 Task: Sort the products by price (highest first).
Action: Mouse moved to (18, 69)
Screenshot: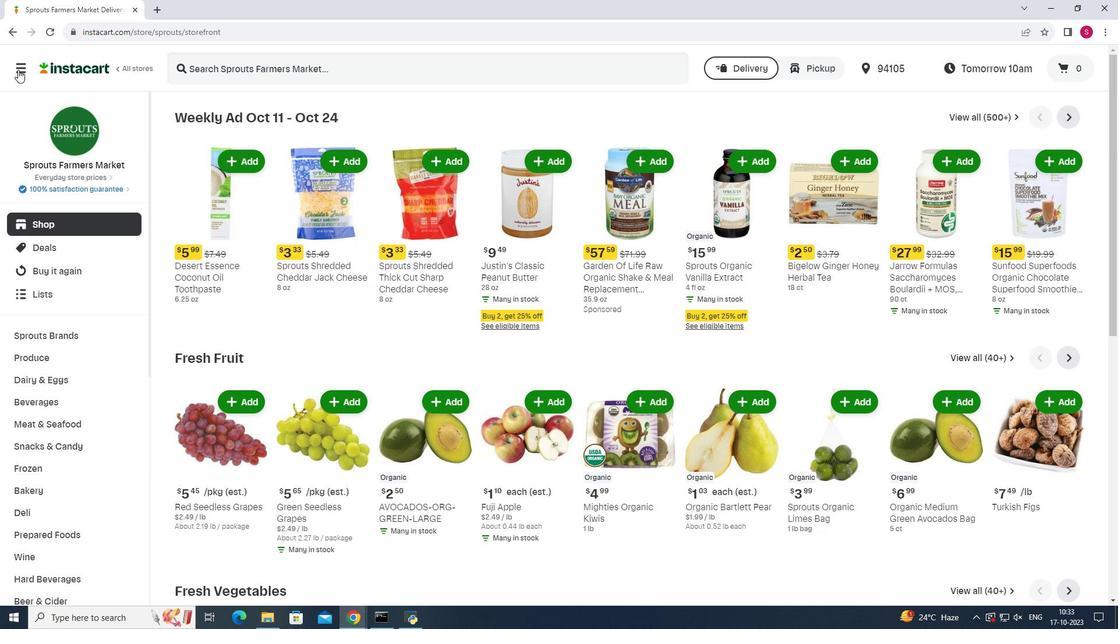 
Action: Mouse pressed left at (18, 69)
Screenshot: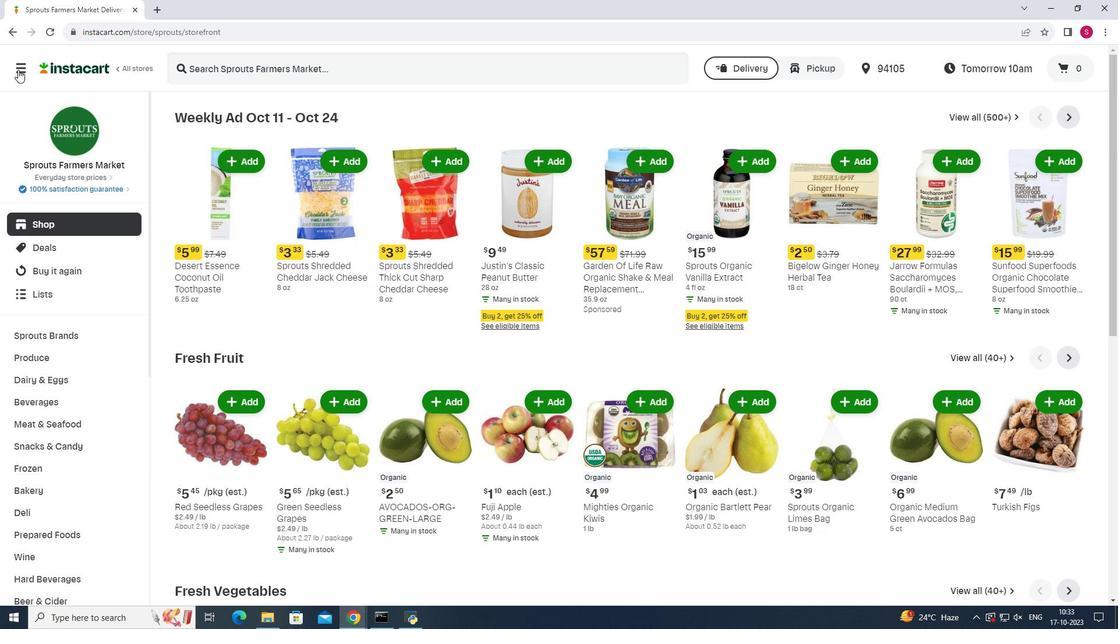
Action: Mouse moved to (68, 309)
Screenshot: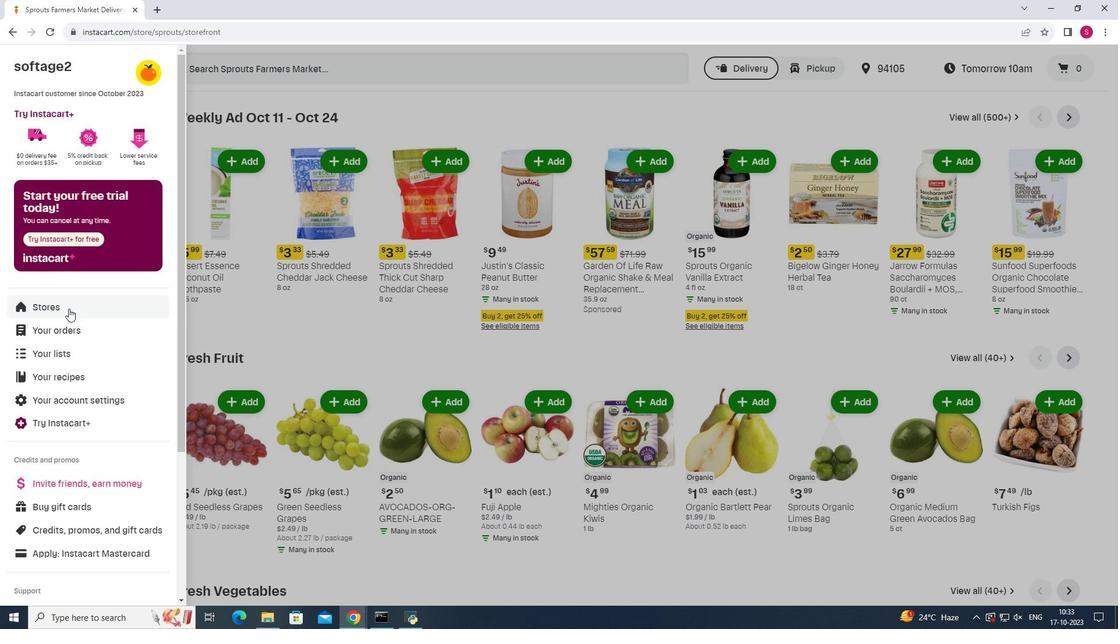 
Action: Mouse pressed left at (68, 309)
Screenshot: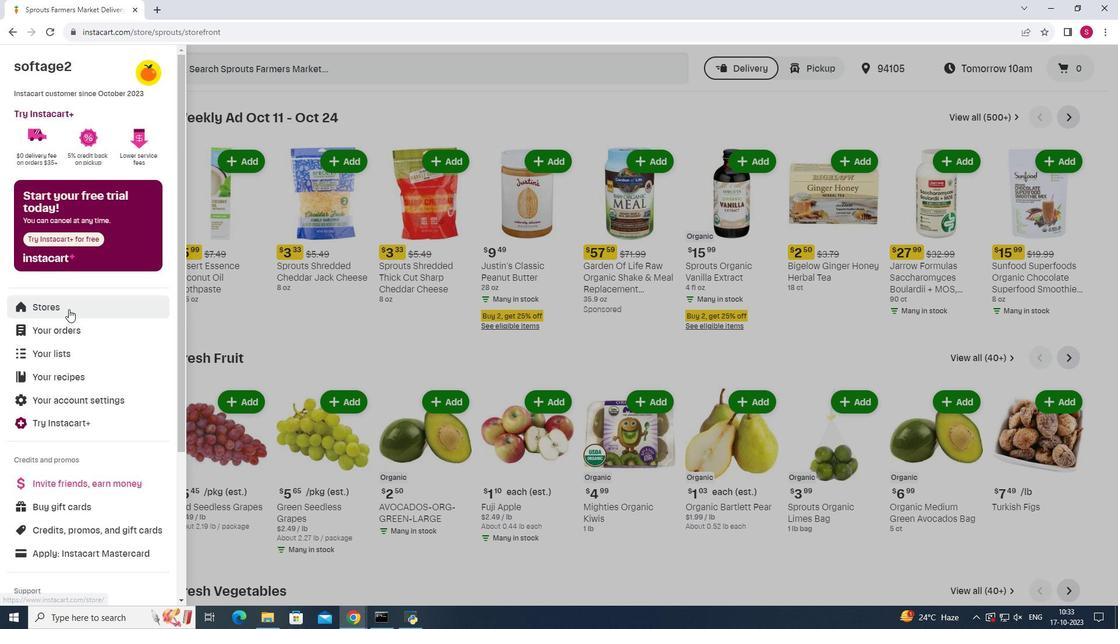 
Action: Mouse moved to (276, 101)
Screenshot: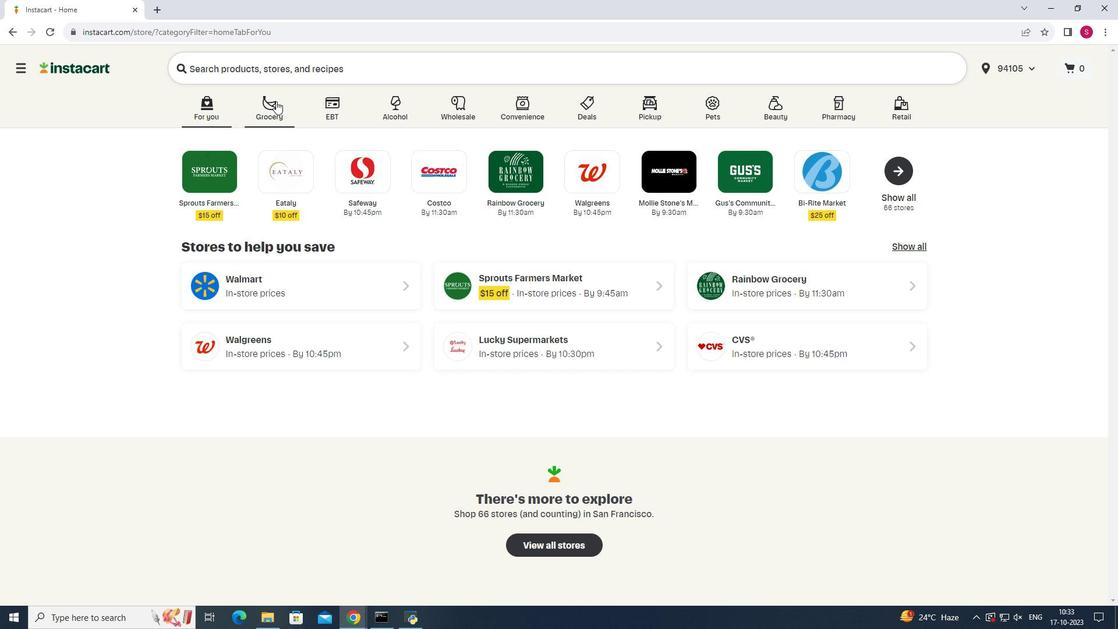 
Action: Mouse pressed left at (276, 101)
Screenshot: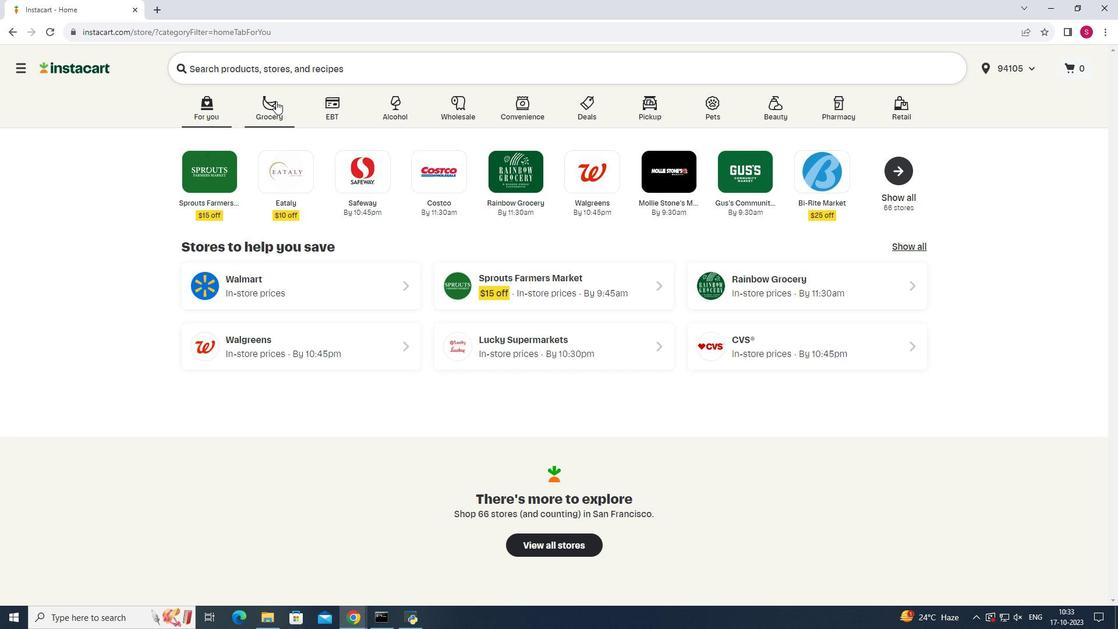 
Action: Mouse moved to (773, 157)
Screenshot: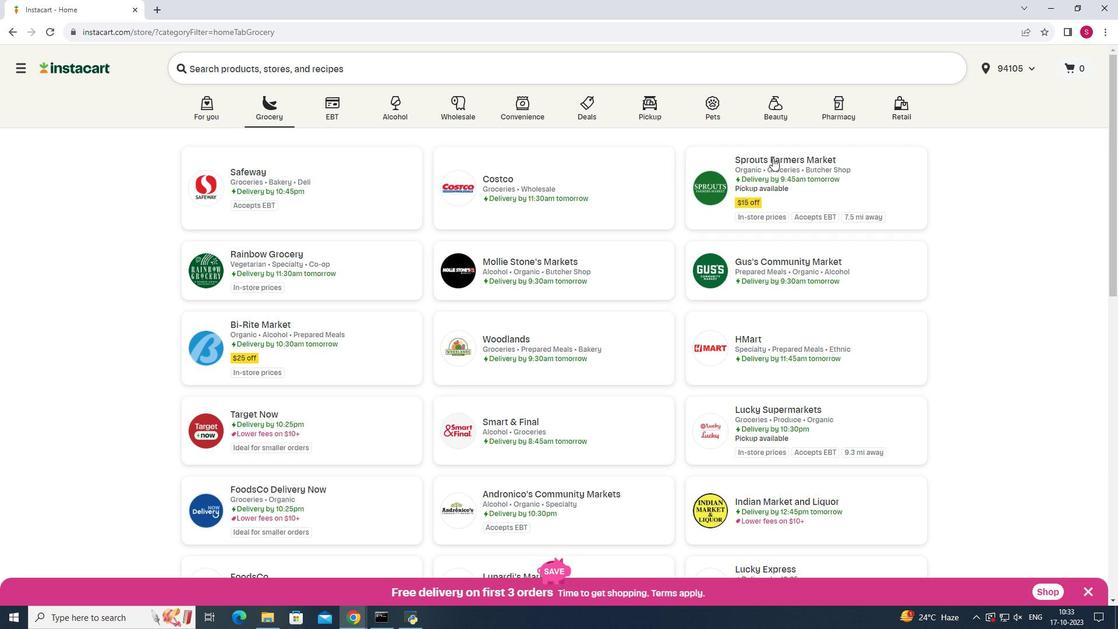 
Action: Mouse pressed left at (773, 157)
Screenshot: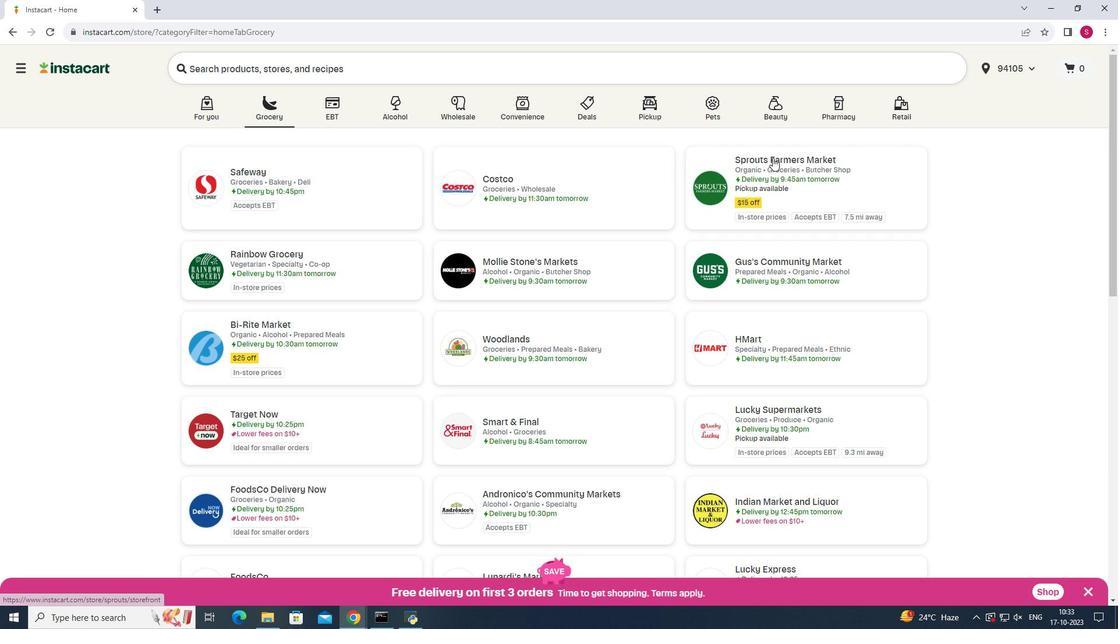 
Action: Mouse moved to (96, 445)
Screenshot: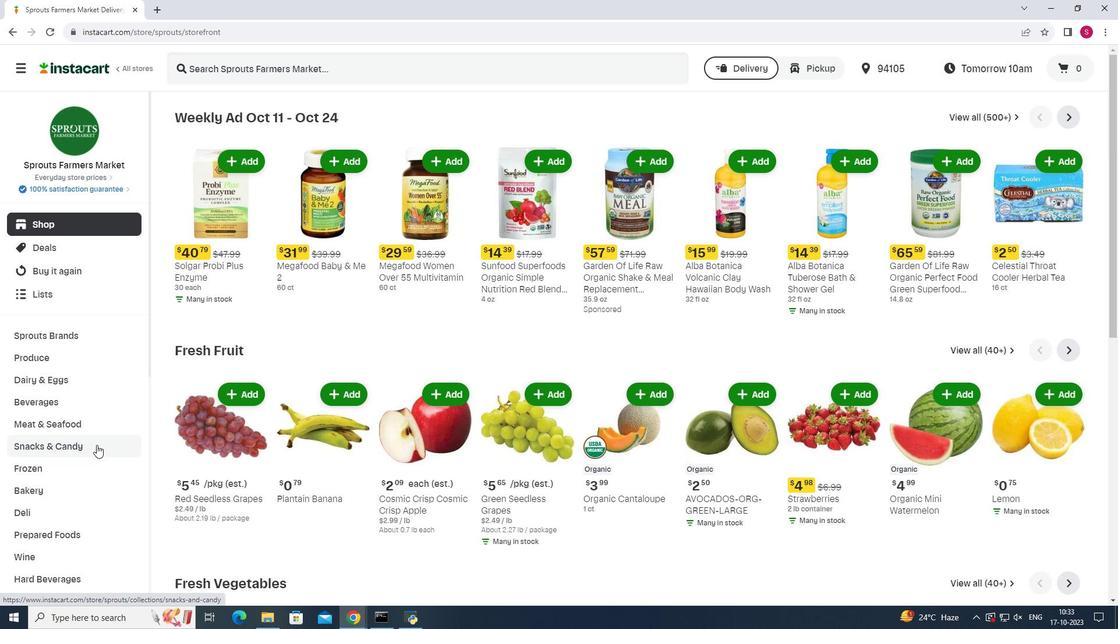 
Action: Mouse pressed left at (96, 445)
Screenshot: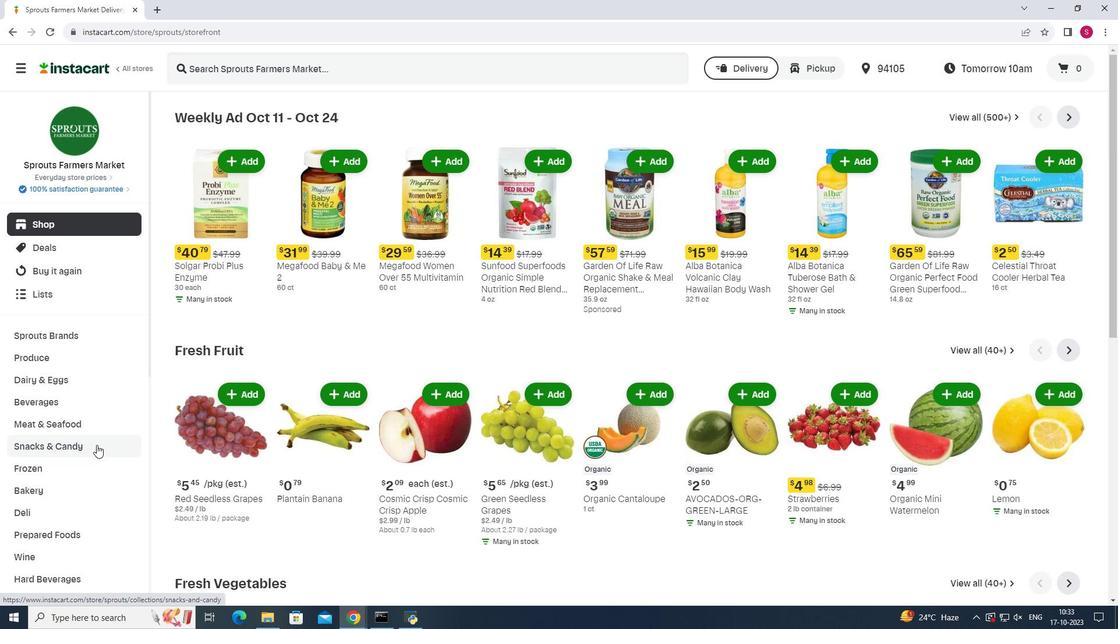 
Action: Mouse moved to (325, 143)
Screenshot: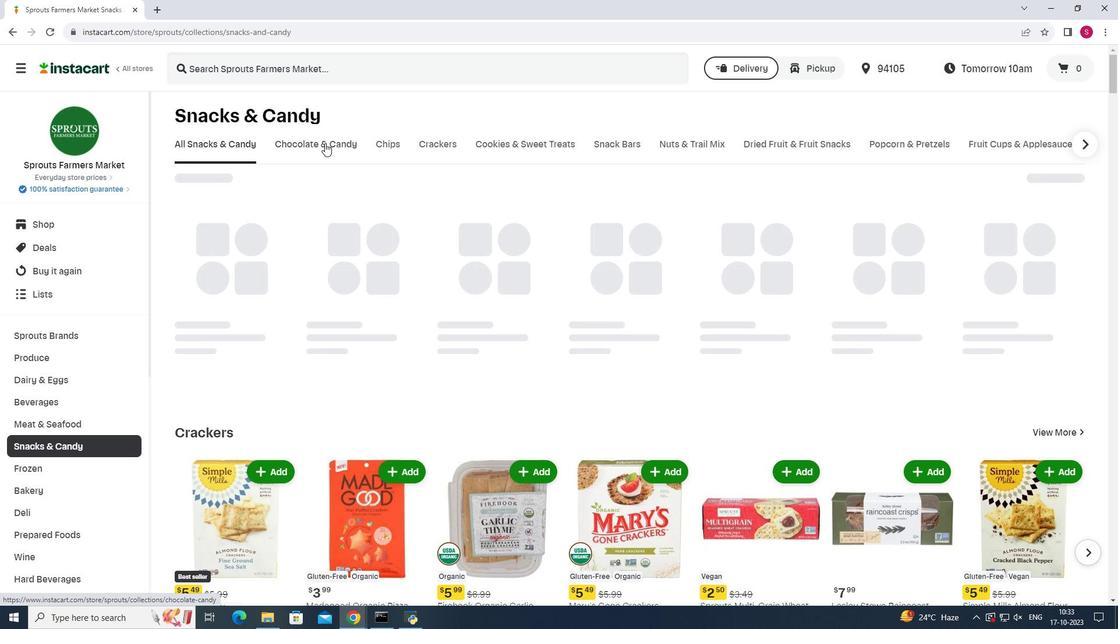 
Action: Mouse pressed left at (325, 143)
Screenshot: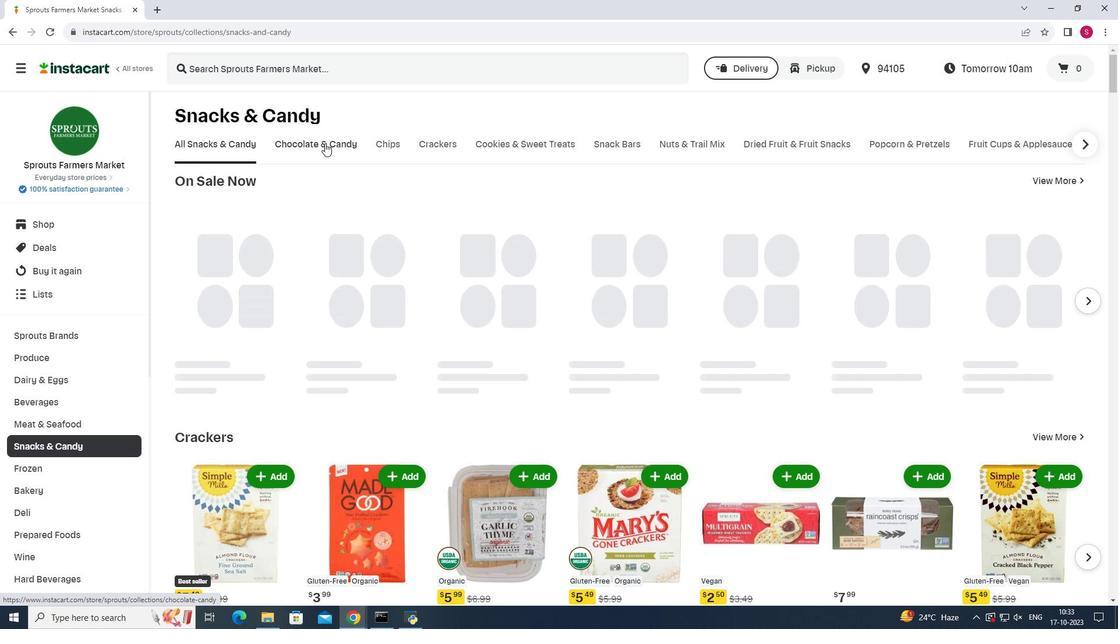 
Action: Mouse moved to (307, 196)
Screenshot: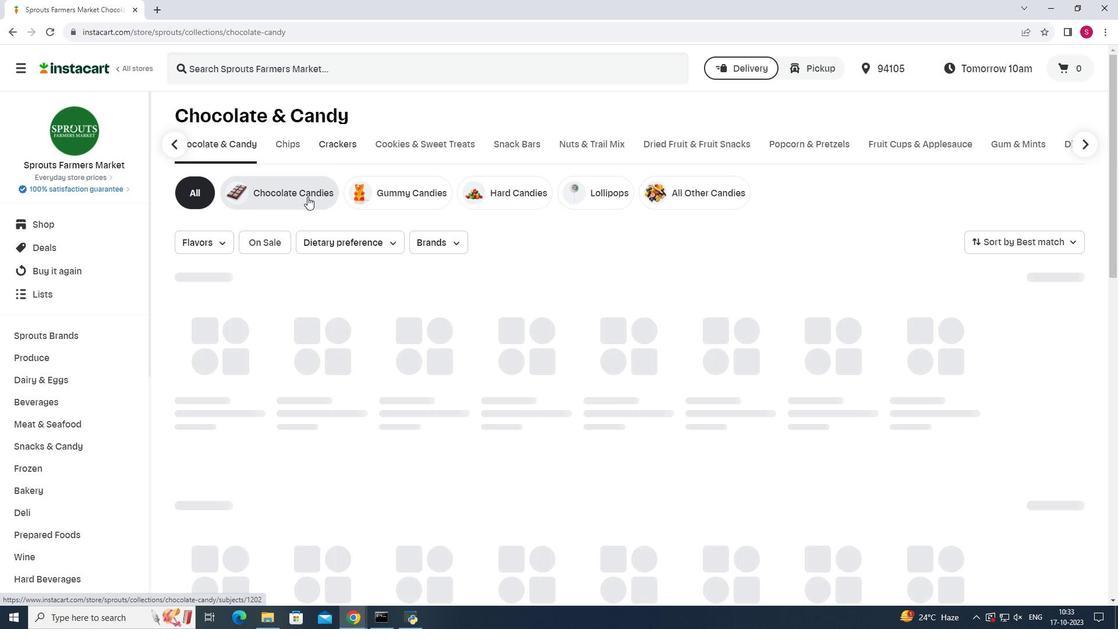 
Action: Mouse pressed left at (307, 196)
Screenshot: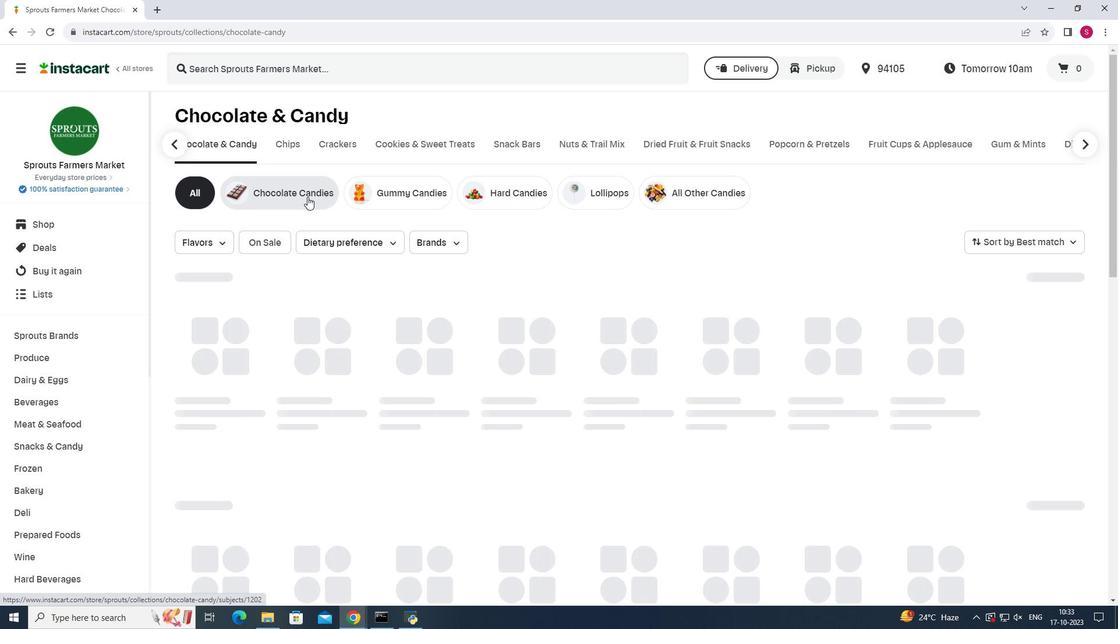 
Action: Mouse moved to (1038, 242)
Screenshot: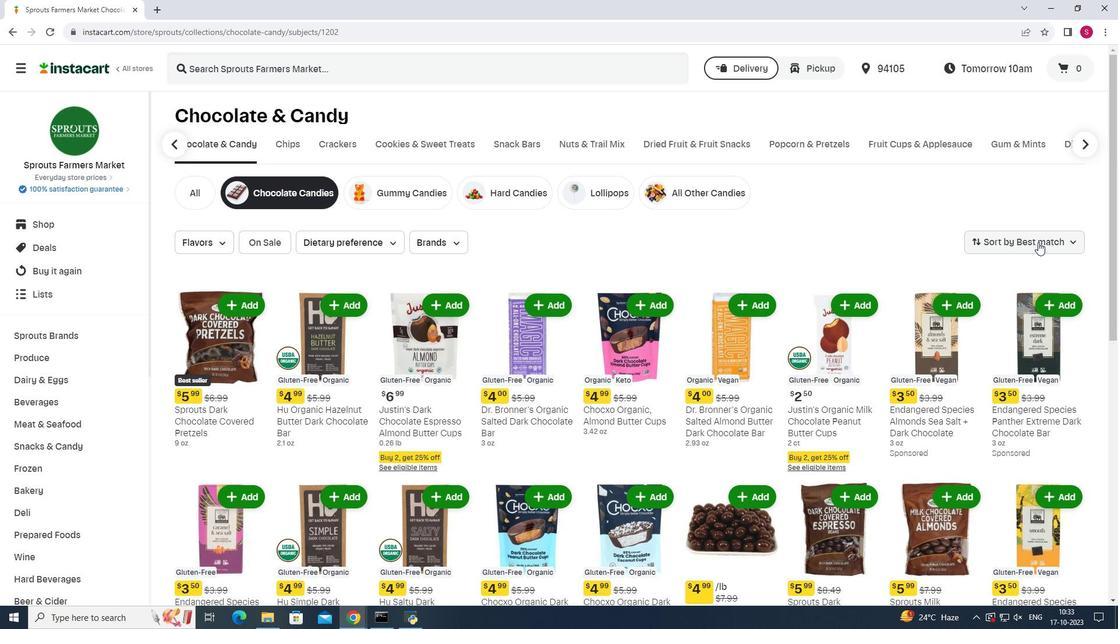 
Action: Mouse pressed left at (1038, 242)
Screenshot: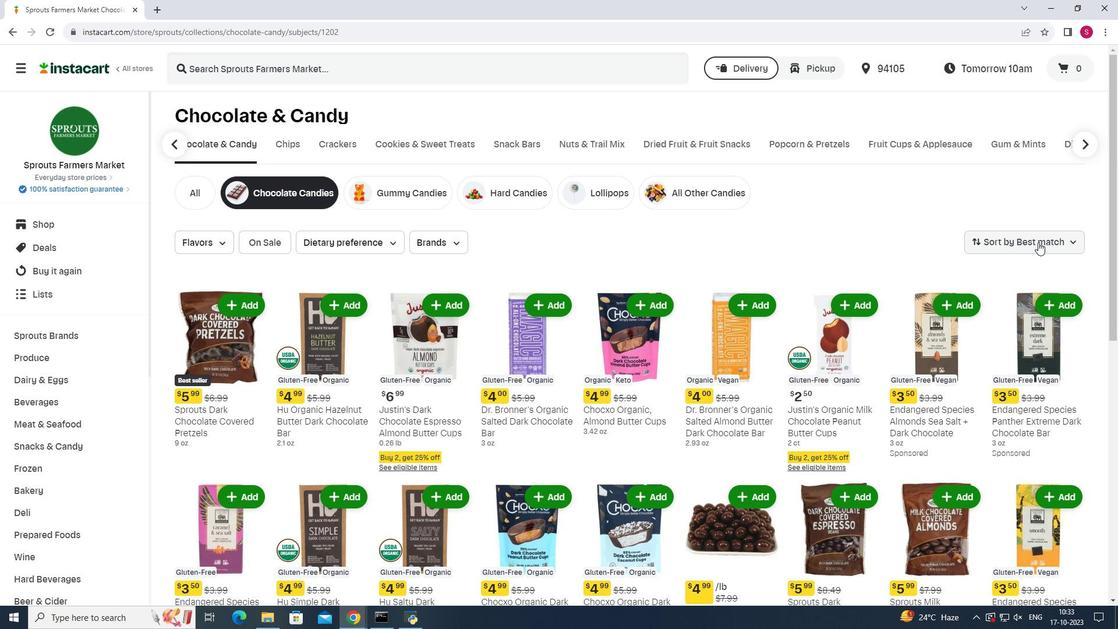 
Action: Mouse moved to (1039, 322)
Screenshot: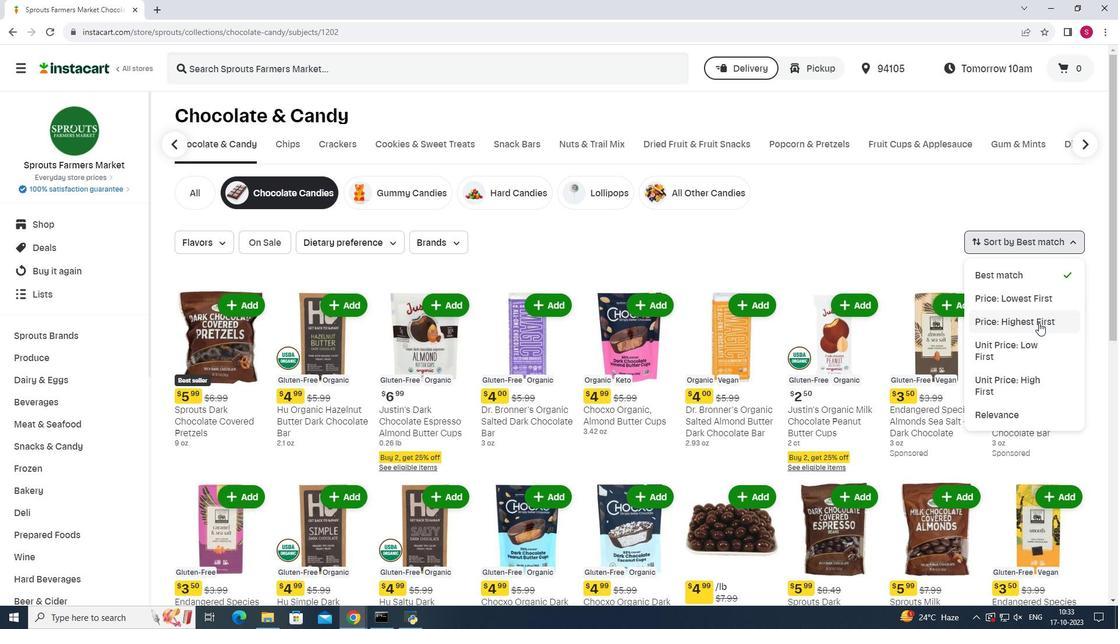 
Action: Mouse pressed left at (1039, 322)
Screenshot: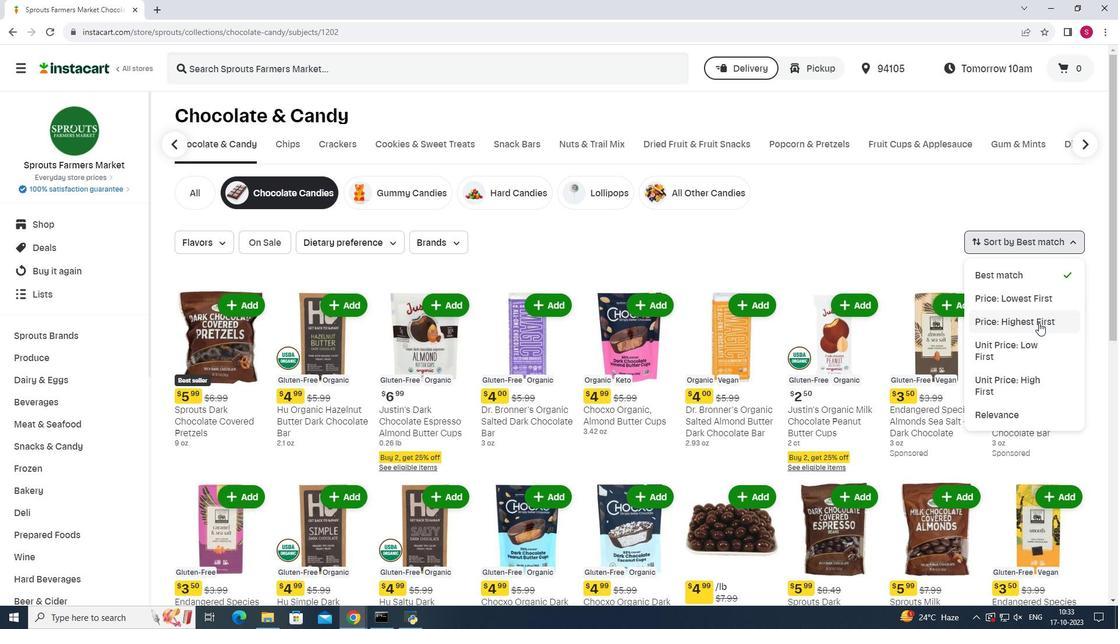
Action: Mouse moved to (822, 223)
Screenshot: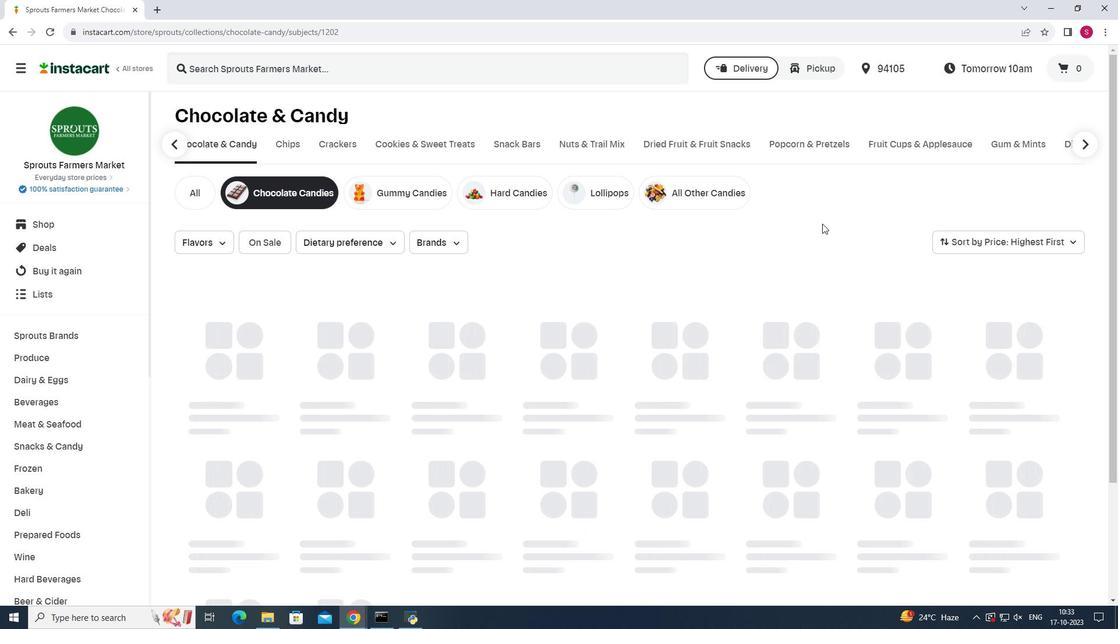 
